 Task: Search one way flight ticket for 2 adults, 4 children and 1 infant on lap in business from Clarksburg: North Central West Virginia Airport (was Harrison-marion Regional) to Riverton: Central Wyoming Regional Airport (was Riverton Regional) on 8-4-2023. Choice of flights is Alaska. Price is upto 98000. Outbound departure time preference is 20:30.
Action: Mouse moved to (267, 242)
Screenshot: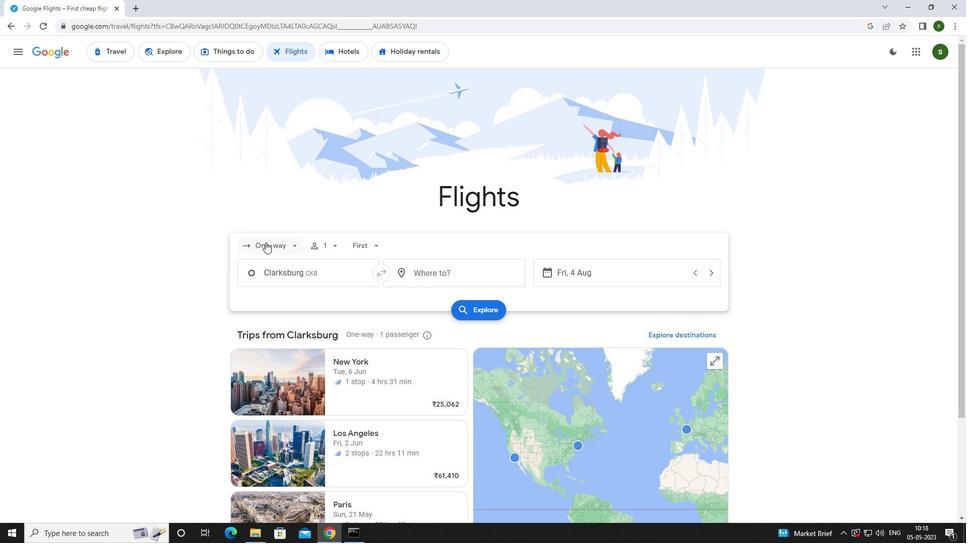 
Action: Mouse pressed left at (267, 242)
Screenshot: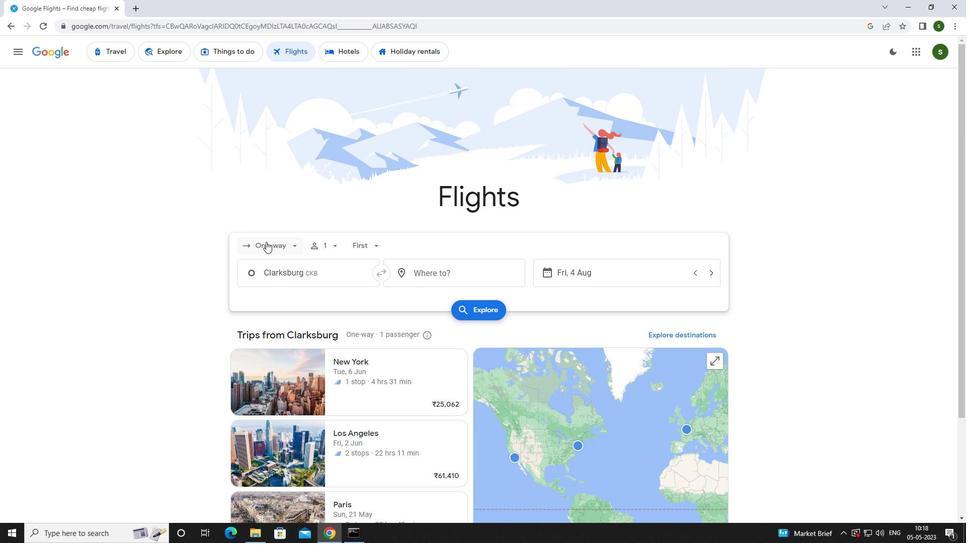 
Action: Mouse moved to (282, 292)
Screenshot: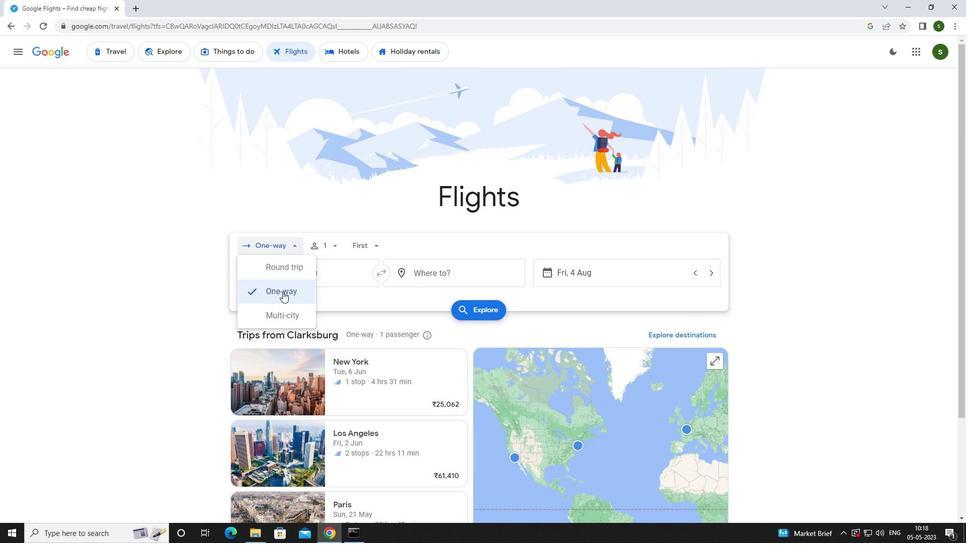 
Action: Mouse pressed left at (282, 292)
Screenshot: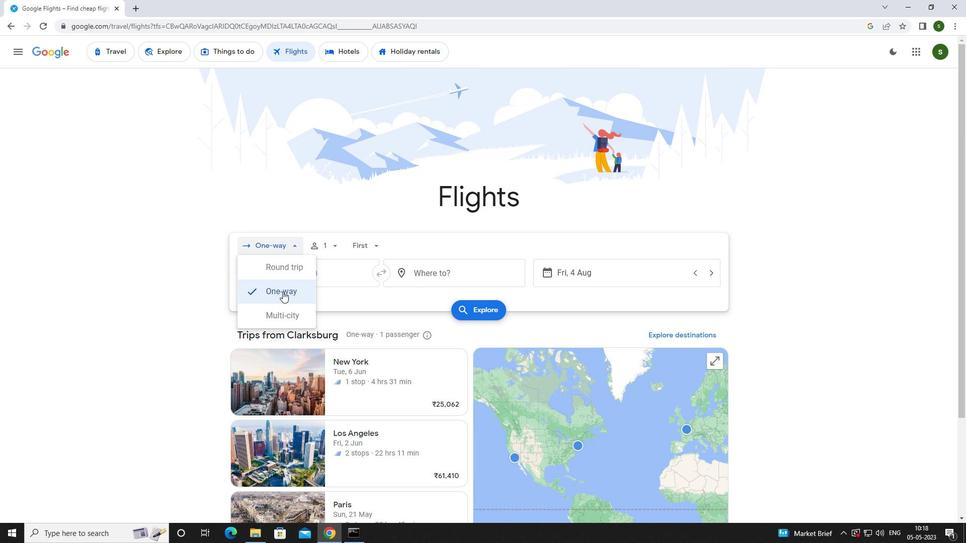 
Action: Mouse moved to (330, 242)
Screenshot: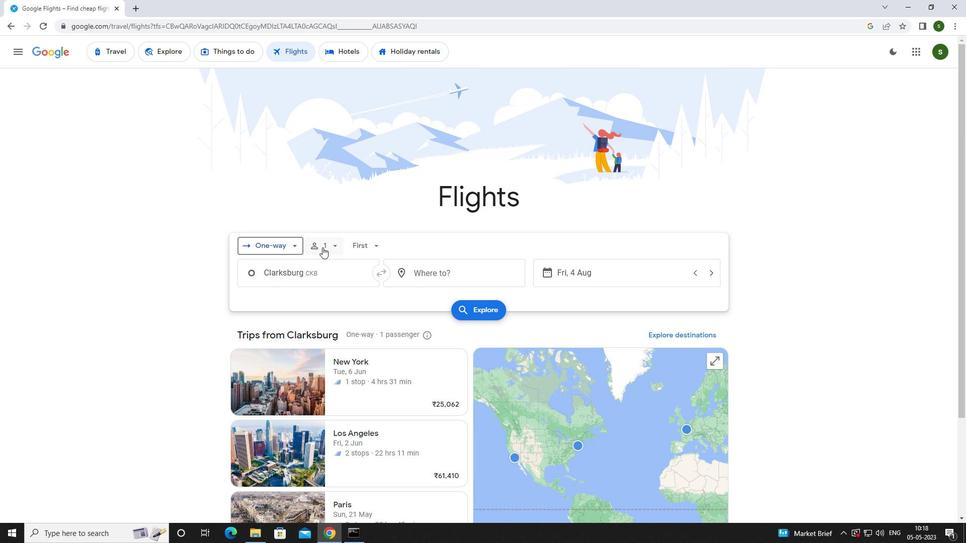 
Action: Mouse pressed left at (330, 242)
Screenshot: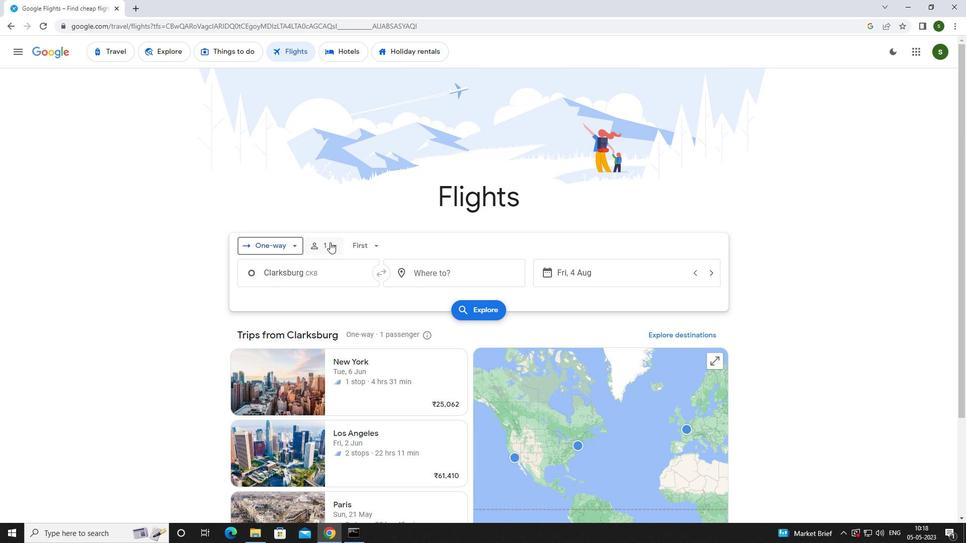 
Action: Mouse moved to (408, 273)
Screenshot: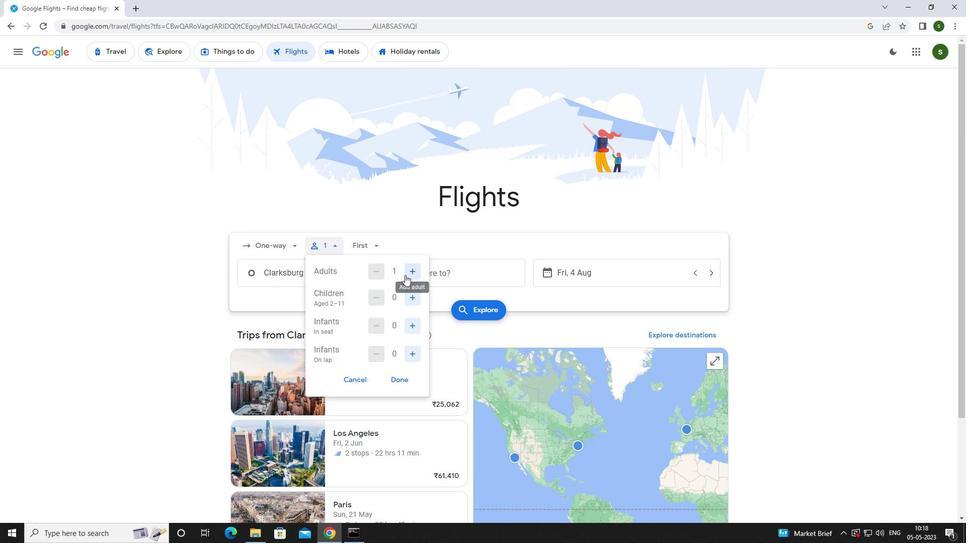 
Action: Mouse pressed left at (408, 273)
Screenshot: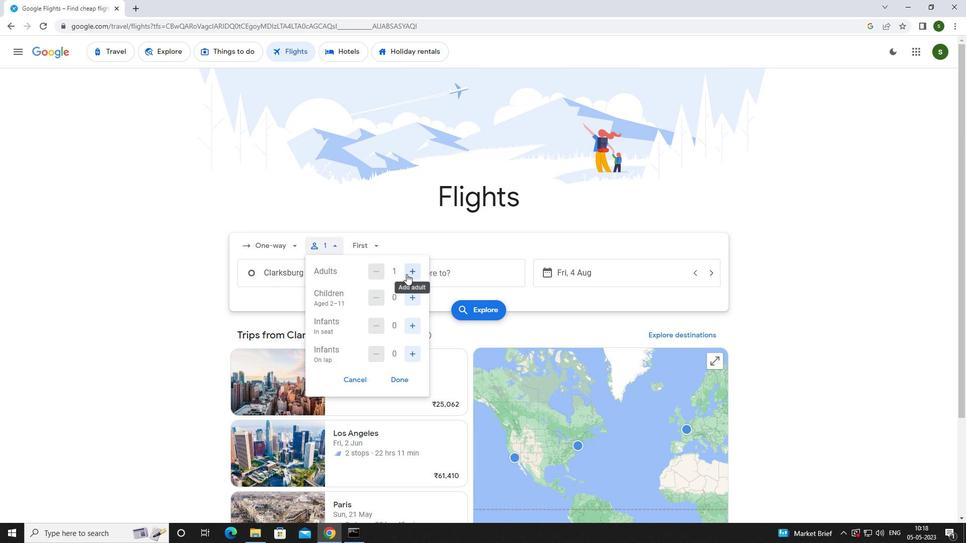 
Action: Mouse moved to (410, 295)
Screenshot: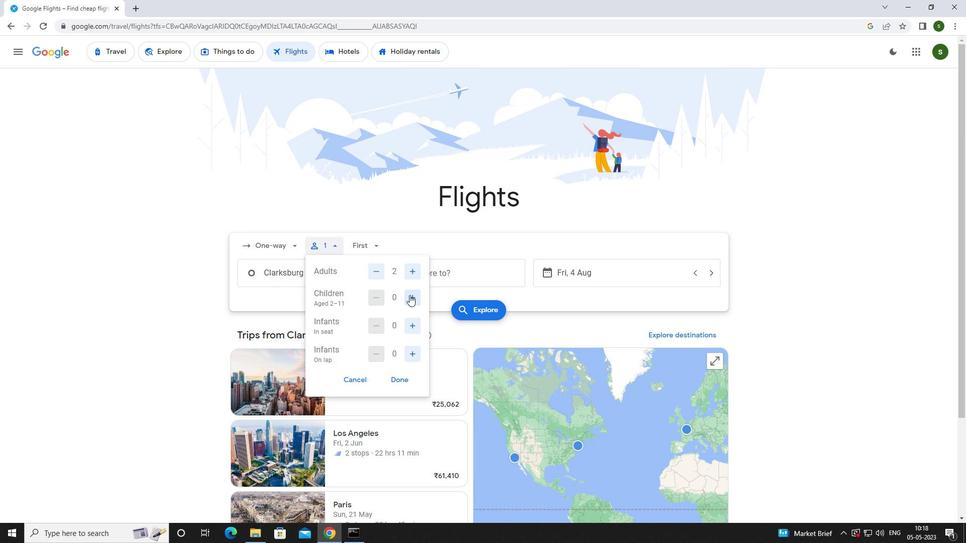 
Action: Mouse pressed left at (410, 295)
Screenshot: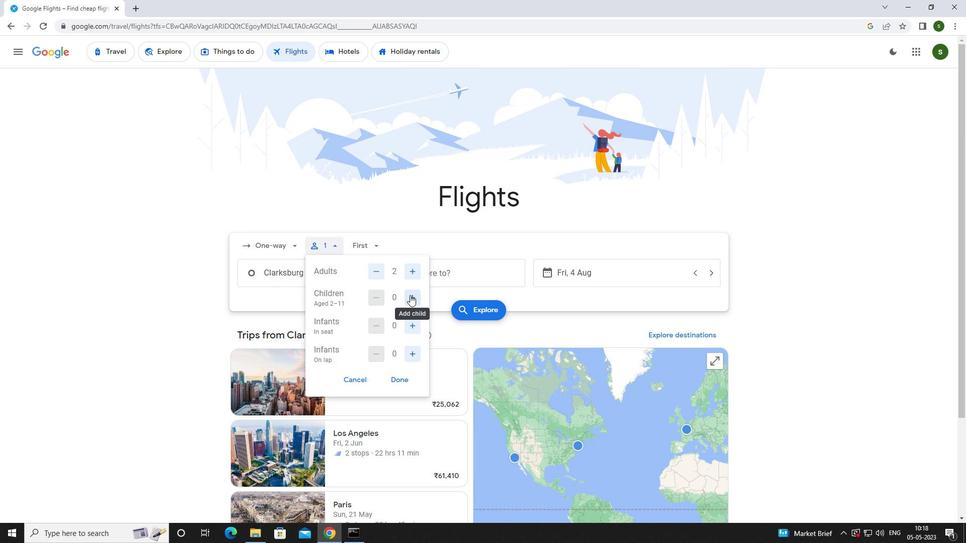 
Action: Mouse pressed left at (410, 295)
Screenshot: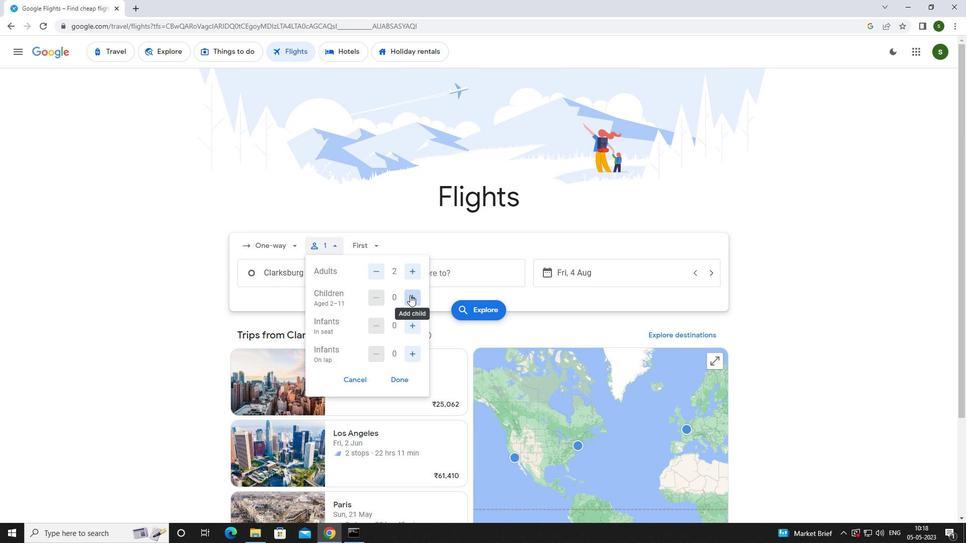 
Action: Mouse pressed left at (410, 295)
Screenshot: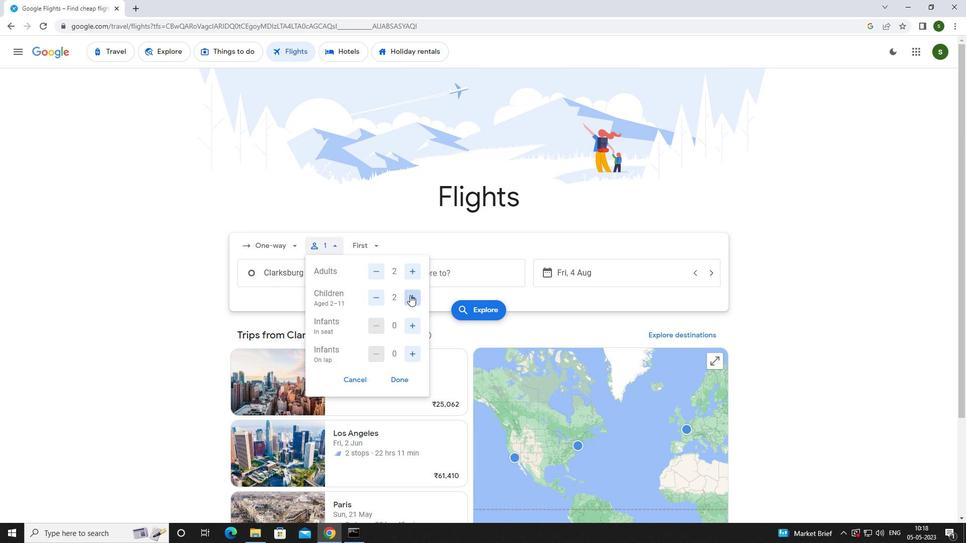 
Action: Mouse pressed left at (410, 295)
Screenshot: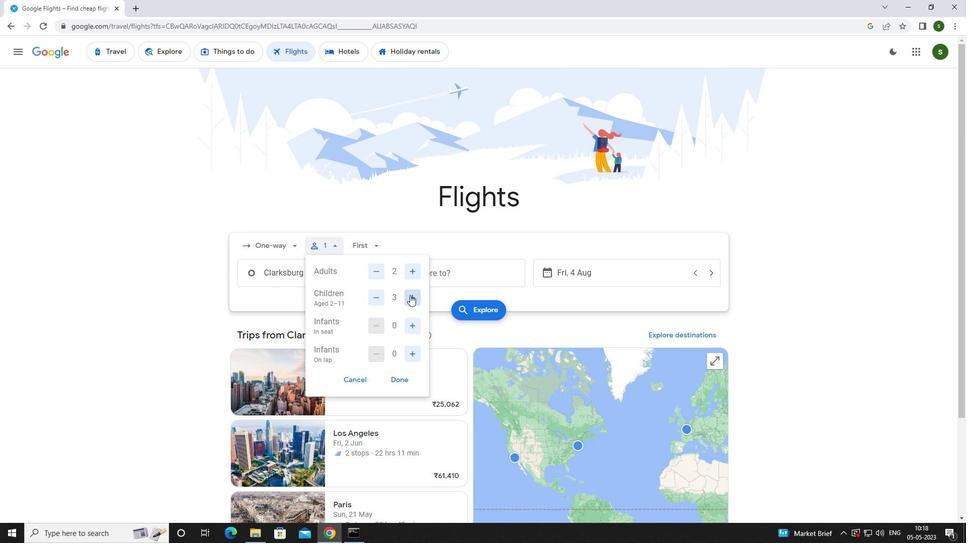 
Action: Mouse moved to (410, 349)
Screenshot: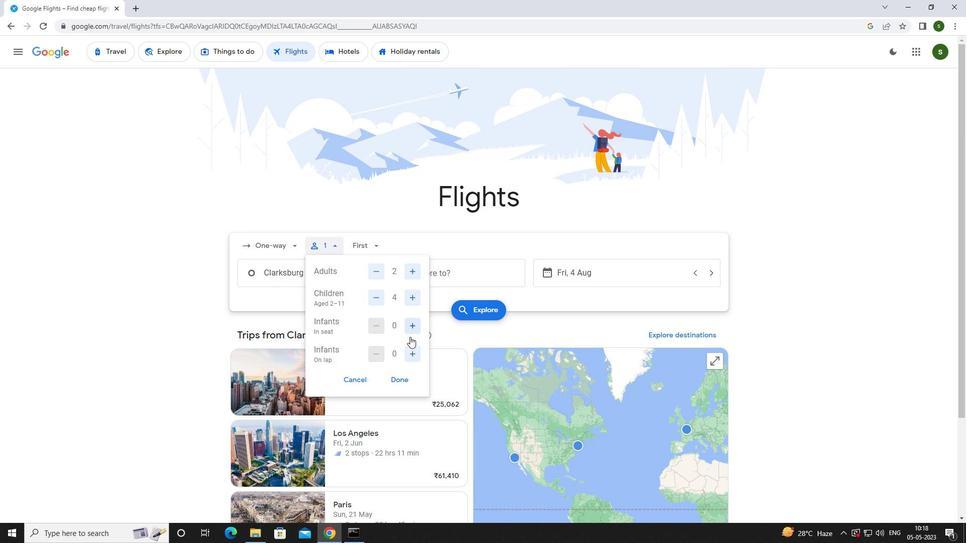 
Action: Mouse pressed left at (410, 349)
Screenshot: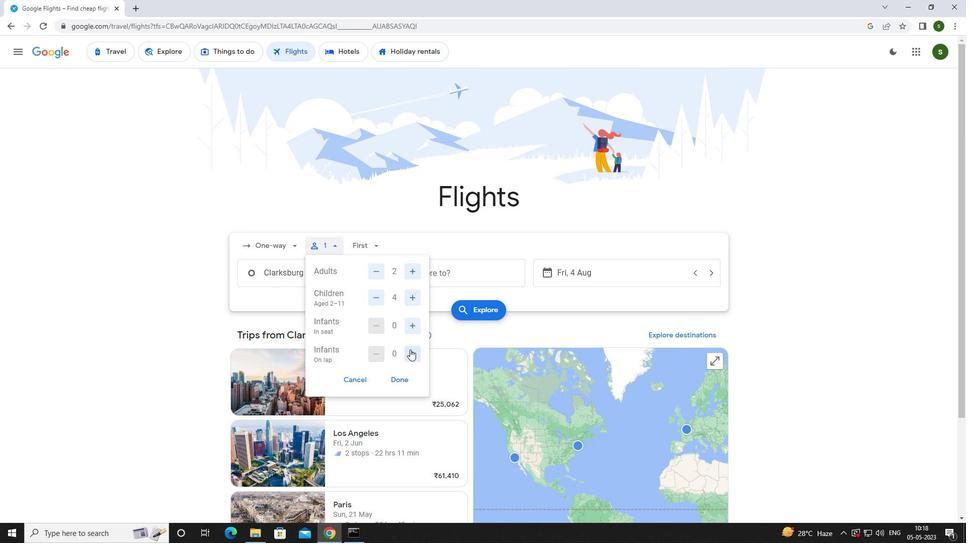 
Action: Mouse moved to (364, 242)
Screenshot: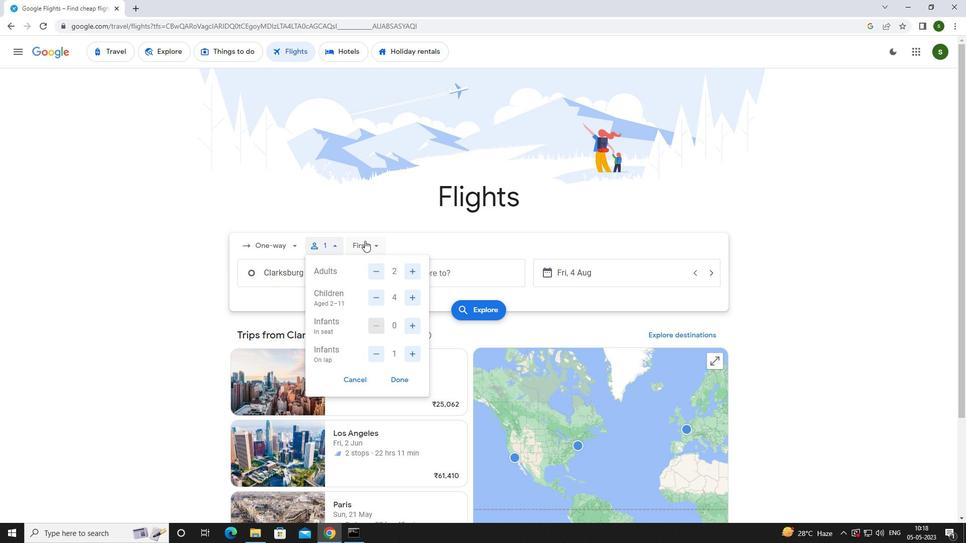 
Action: Mouse pressed left at (364, 242)
Screenshot: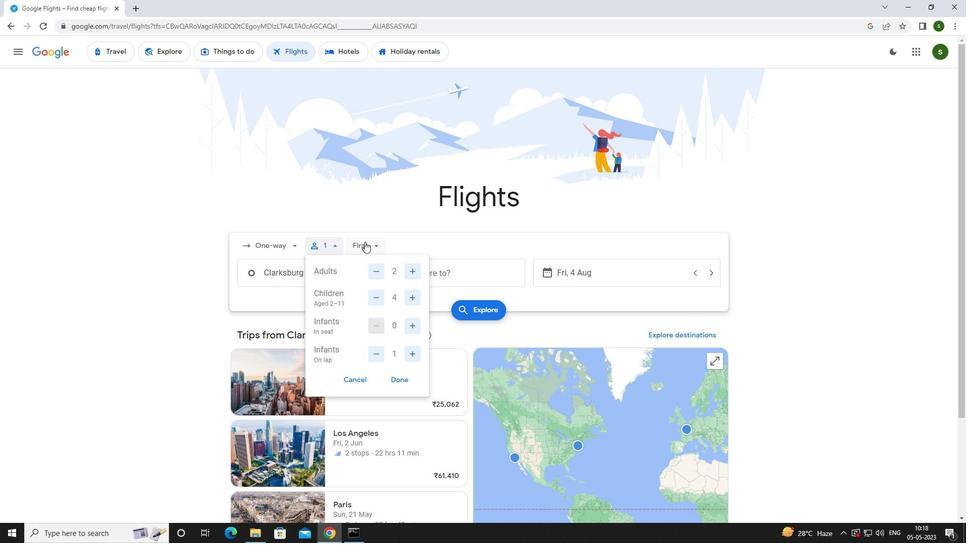 
Action: Mouse moved to (393, 312)
Screenshot: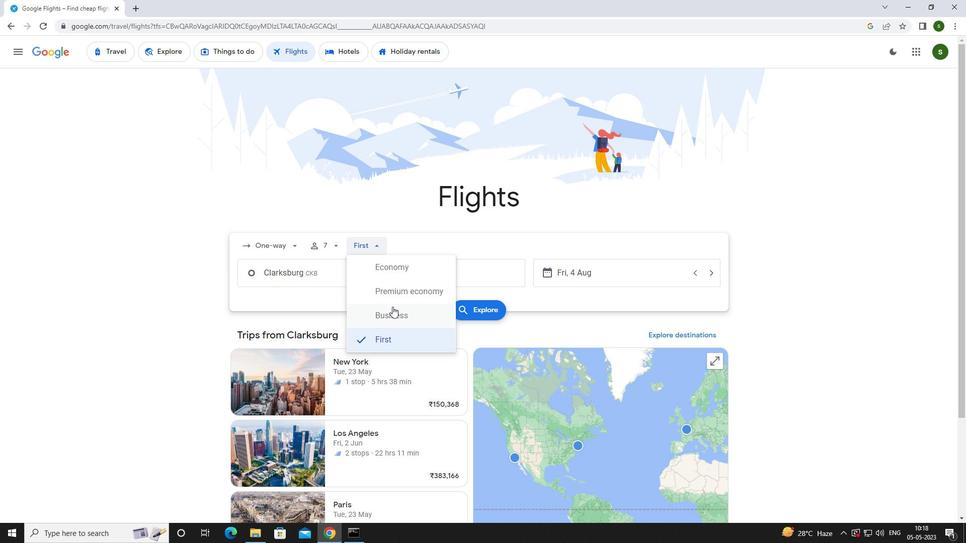 
Action: Mouse pressed left at (393, 312)
Screenshot: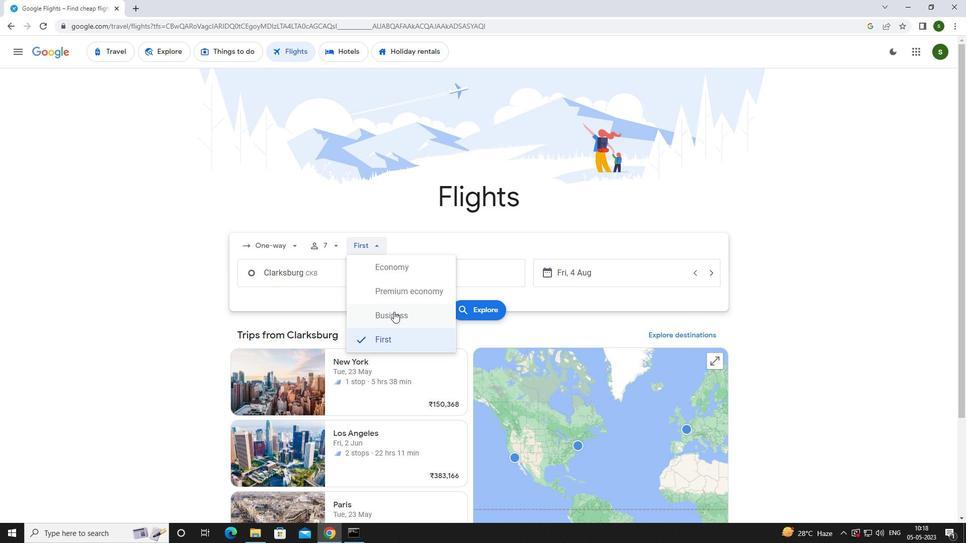 
Action: Mouse moved to (328, 273)
Screenshot: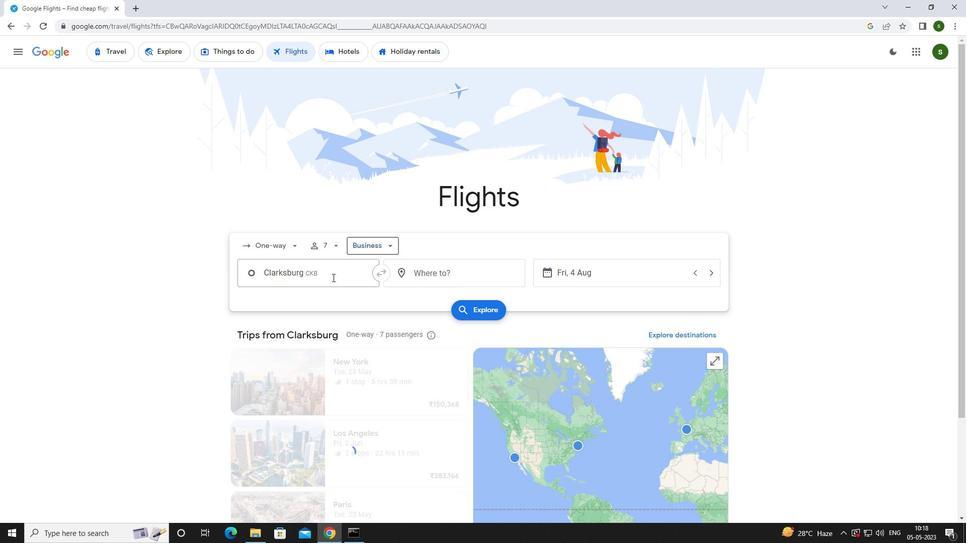 
Action: Mouse pressed left at (328, 273)
Screenshot: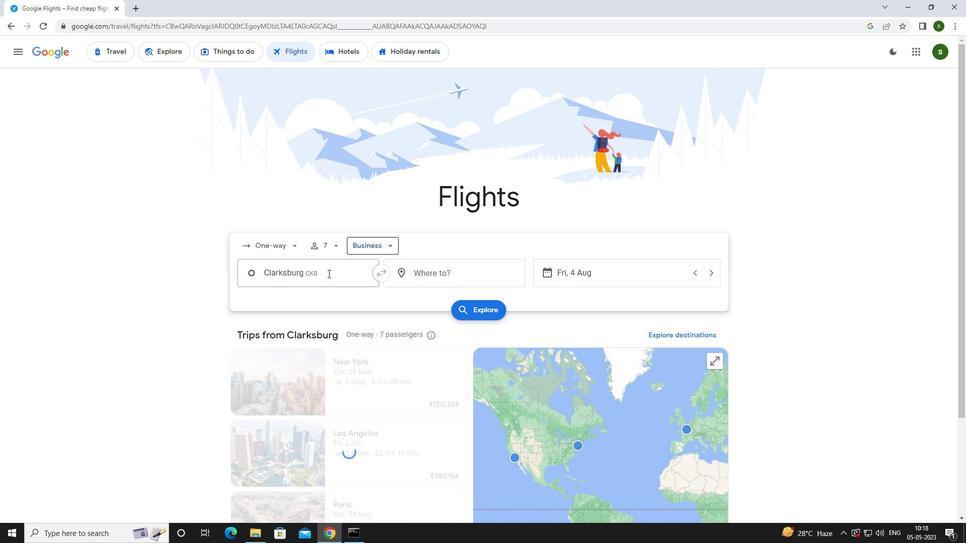 
Action: Mouse moved to (328, 273)
Screenshot: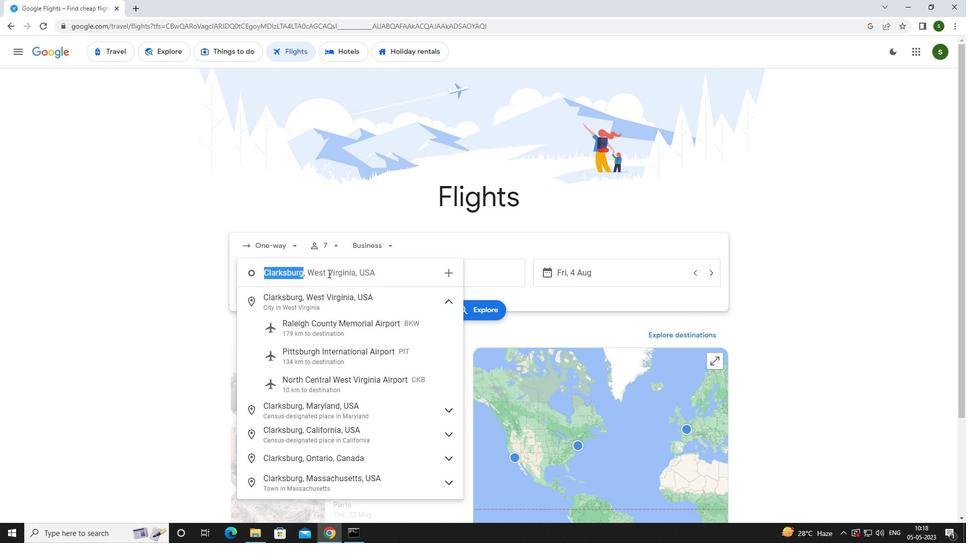 
Action: Key pressed <Key.caps_lock><Key.caps_lock>c<Key.caps_lock>larksbu
Screenshot: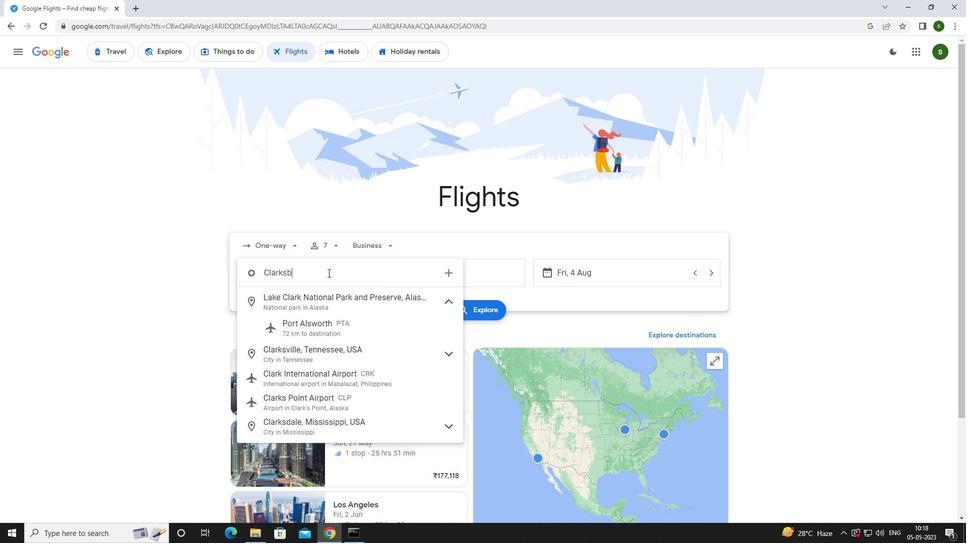 
Action: Mouse moved to (331, 383)
Screenshot: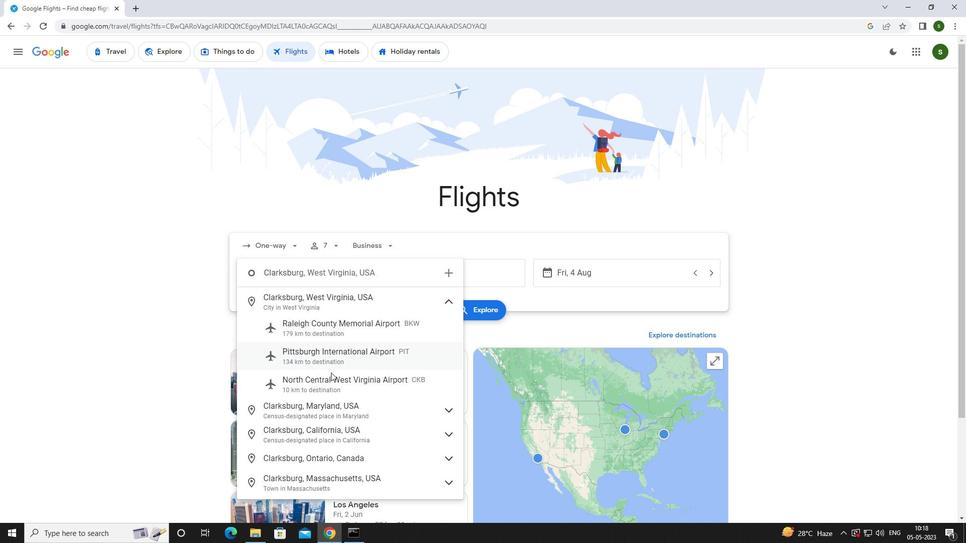 
Action: Mouse pressed left at (331, 383)
Screenshot: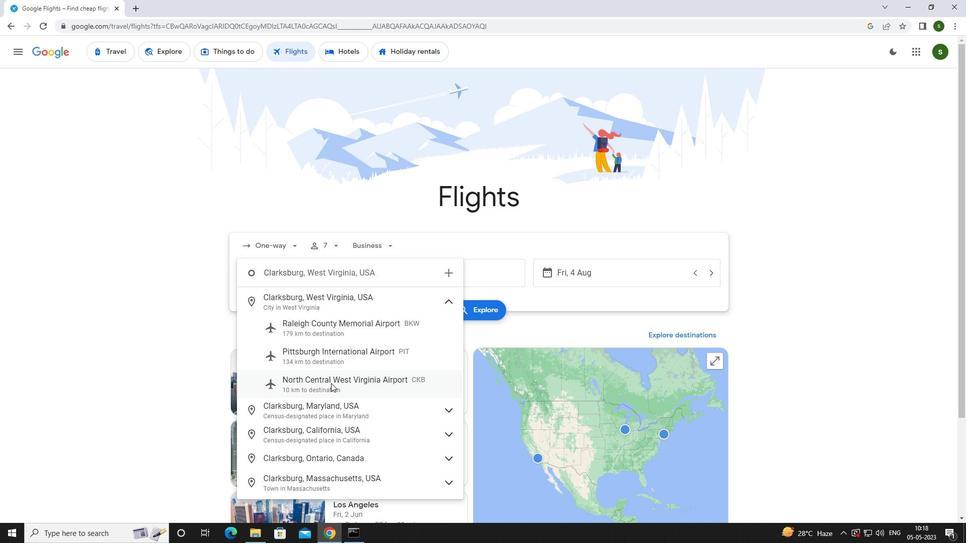 
Action: Mouse moved to (449, 280)
Screenshot: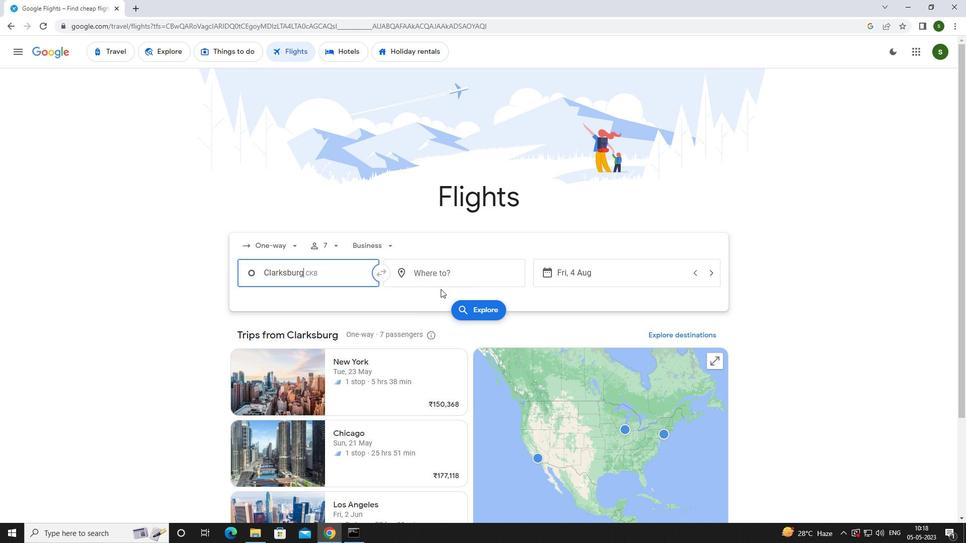 
Action: Mouse pressed left at (449, 280)
Screenshot: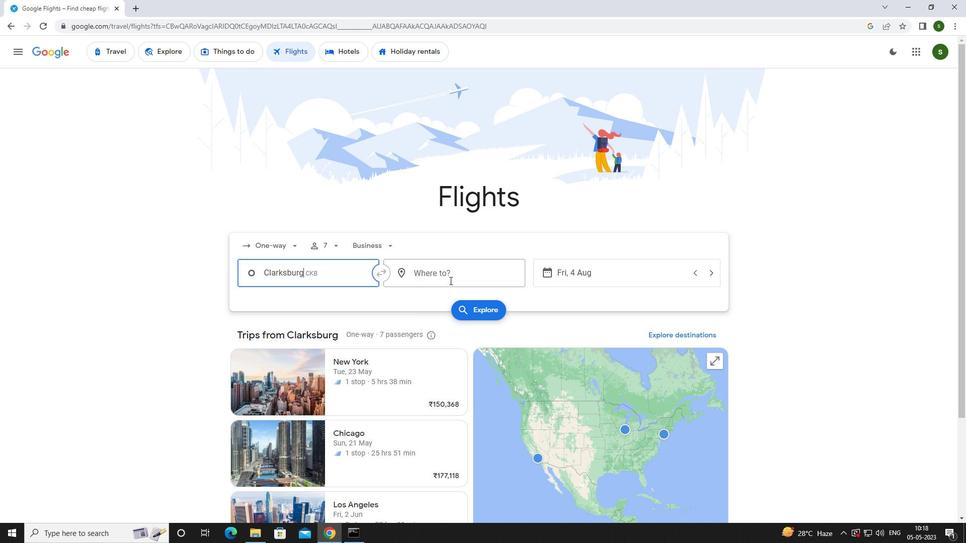 
Action: Mouse moved to (446, 280)
Screenshot: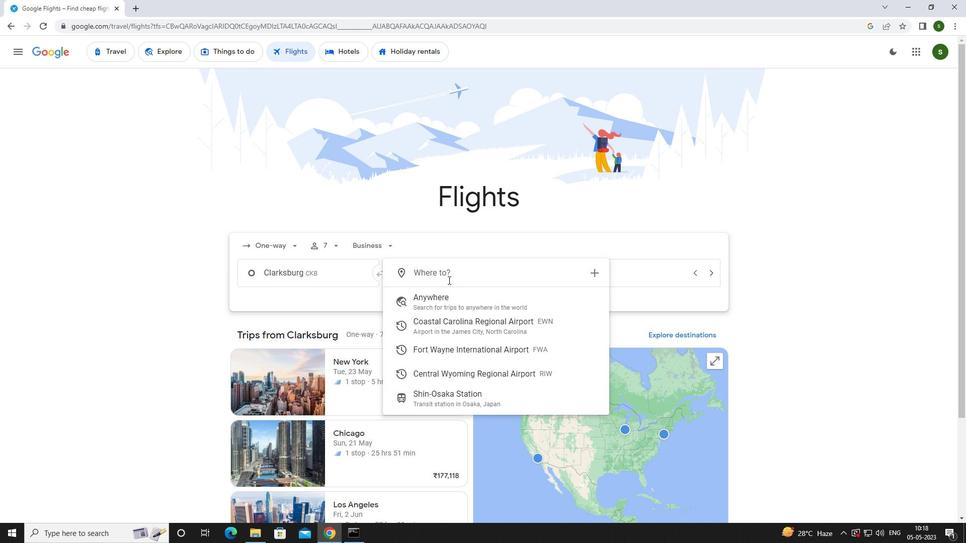 
Action: Key pressed <Key.caps_lock><Key.caps_lock><Key.caps_lock>r<Key.caps_lock>iverton
Screenshot: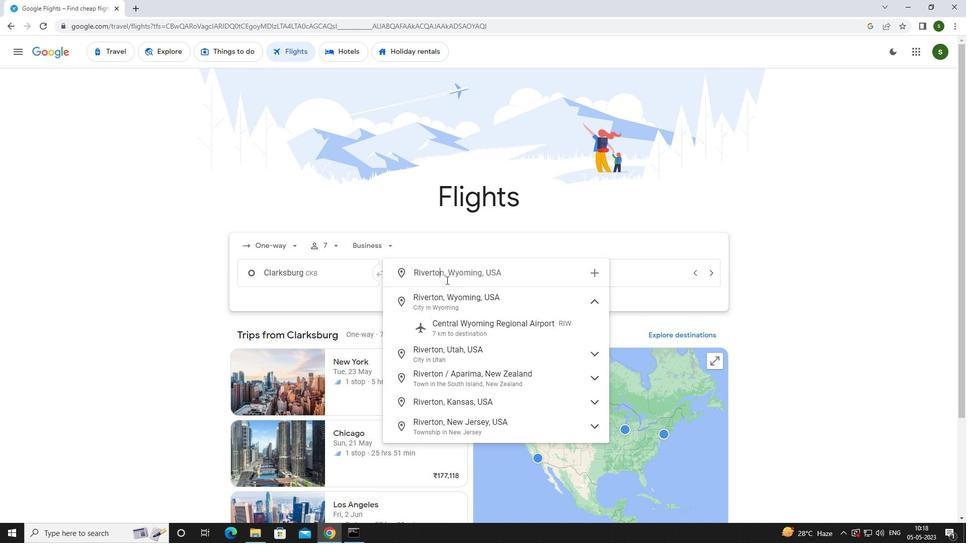 
Action: Mouse moved to (453, 327)
Screenshot: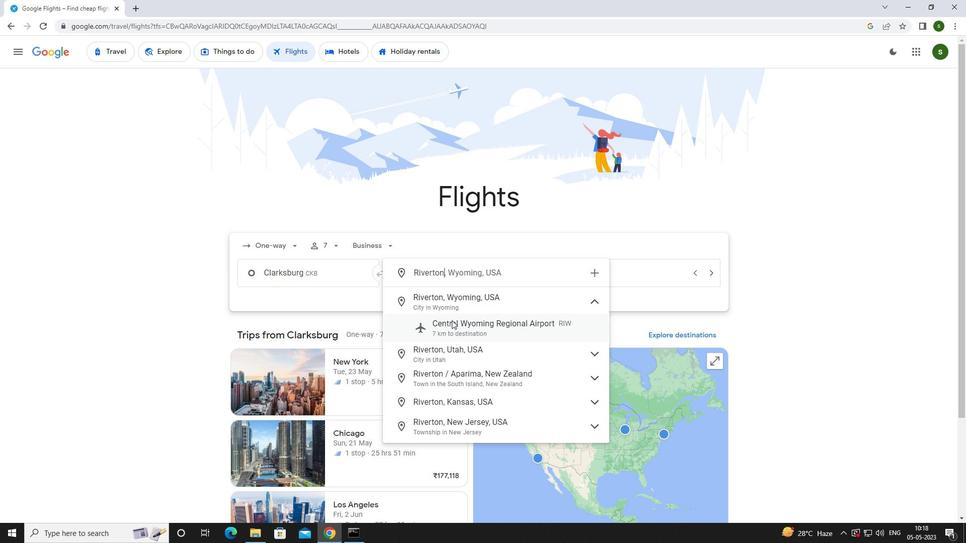 
Action: Mouse pressed left at (453, 327)
Screenshot: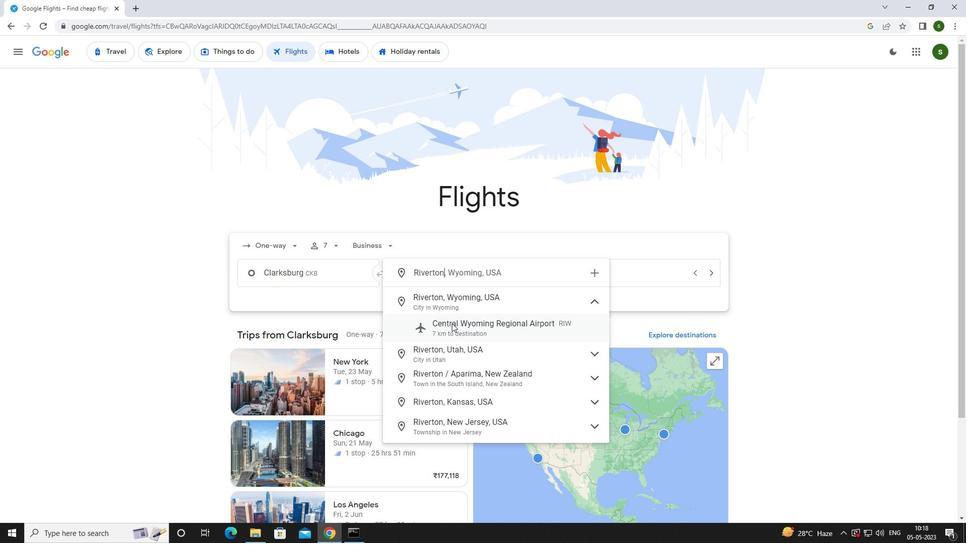 
Action: Mouse moved to (598, 273)
Screenshot: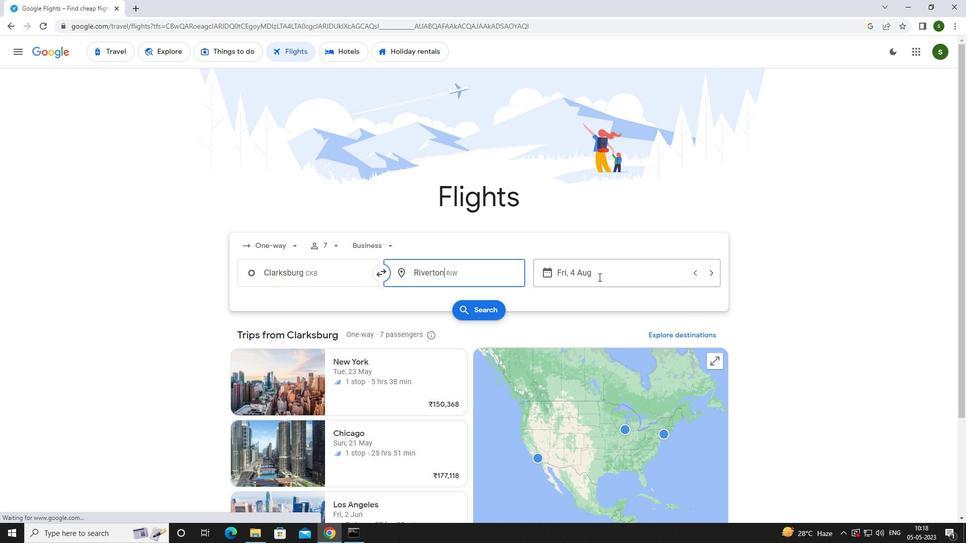 
Action: Mouse pressed left at (598, 273)
Screenshot: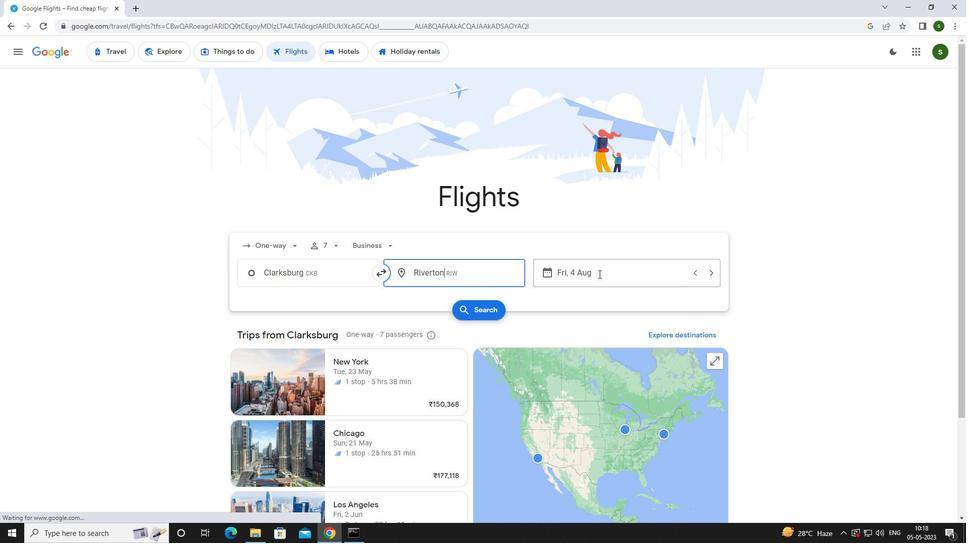 
Action: Mouse moved to (490, 340)
Screenshot: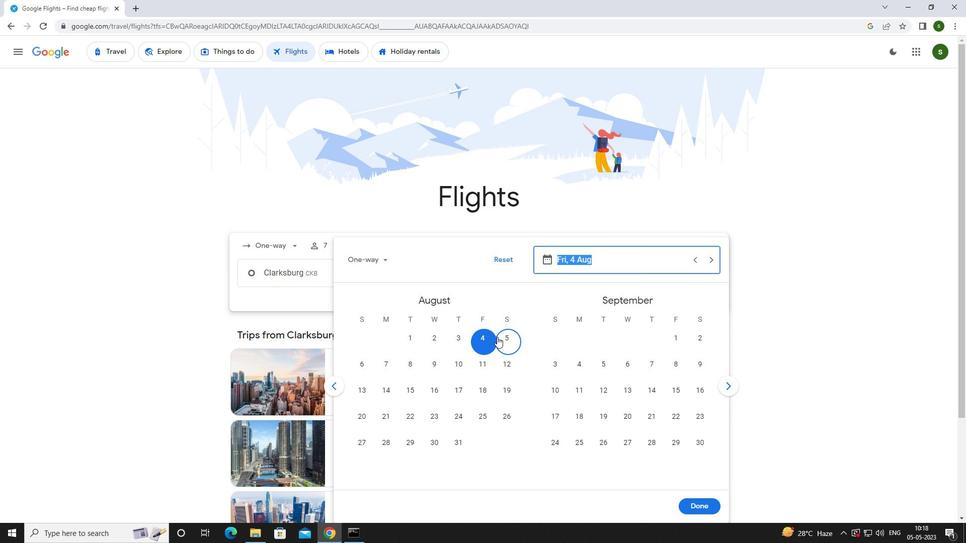 
Action: Mouse pressed left at (490, 340)
Screenshot: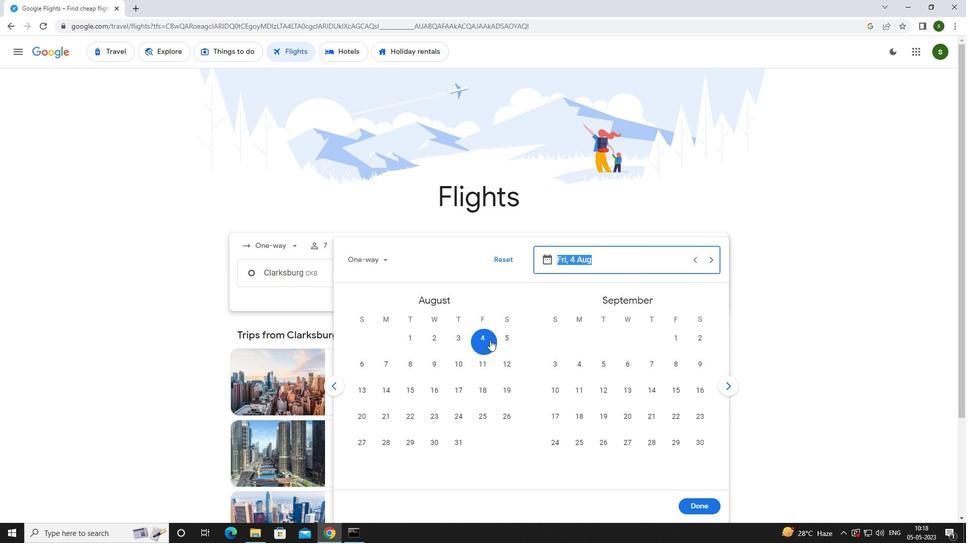 
Action: Mouse moved to (699, 506)
Screenshot: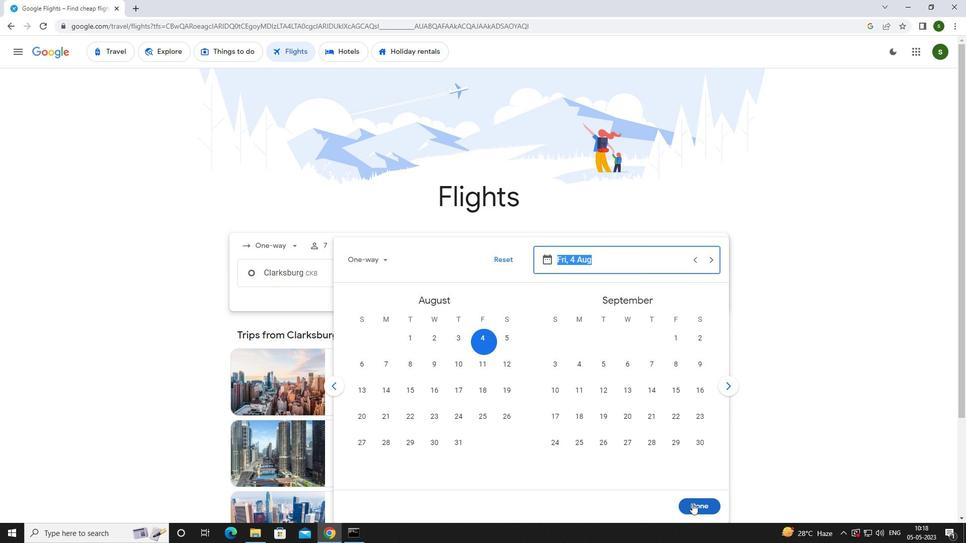 
Action: Mouse pressed left at (699, 506)
Screenshot: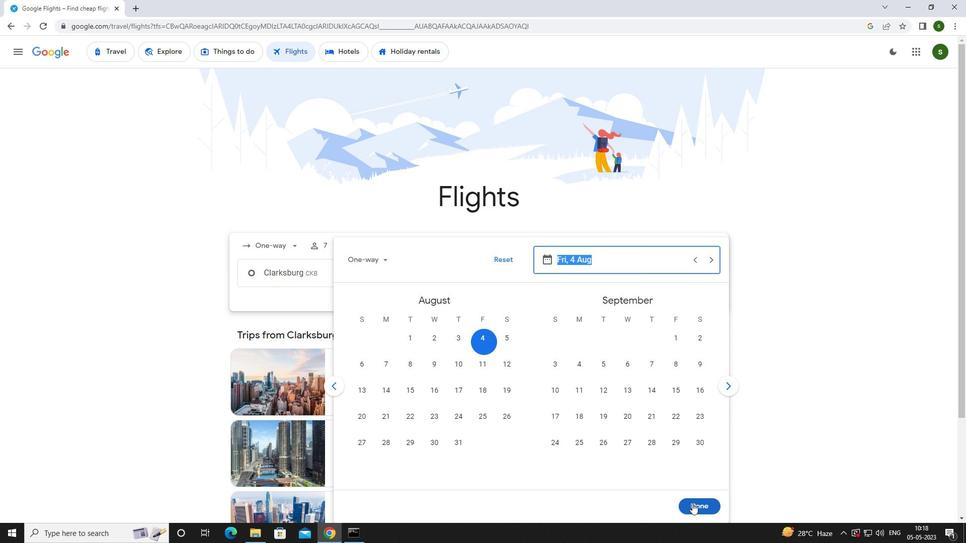 
Action: Mouse moved to (495, 308)
Screenshot: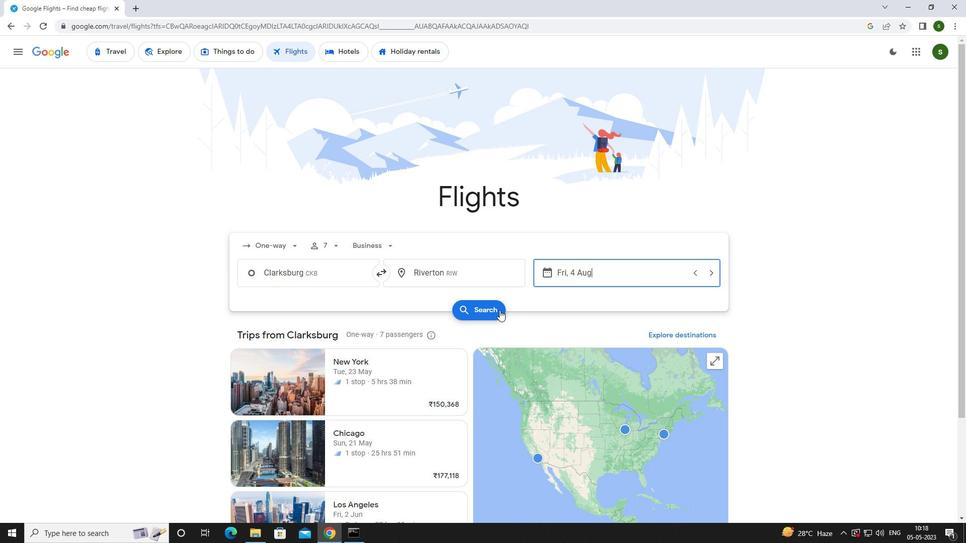
Action: Mouse pressed left at (495, 308)
Screenshot: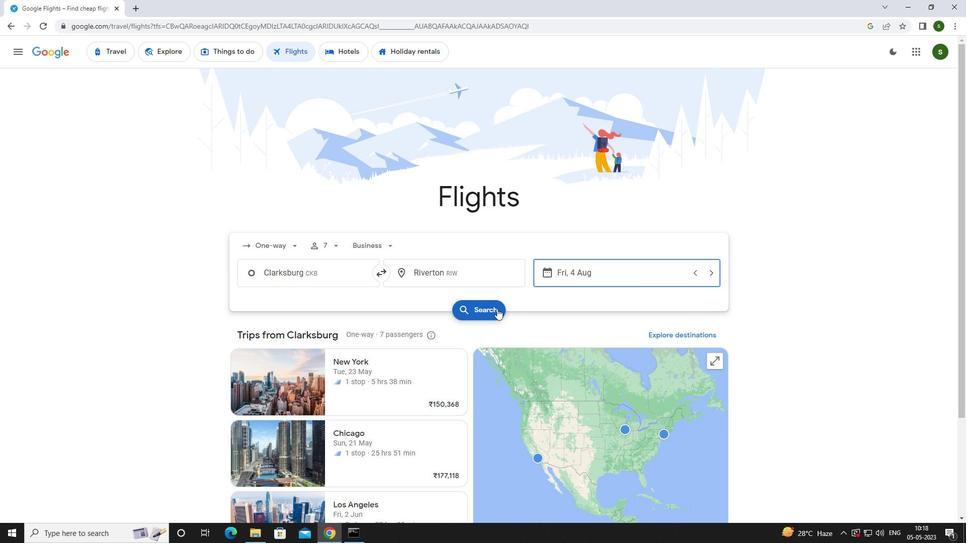 
Action: Mouse moved to (244, 139)
Screenshot: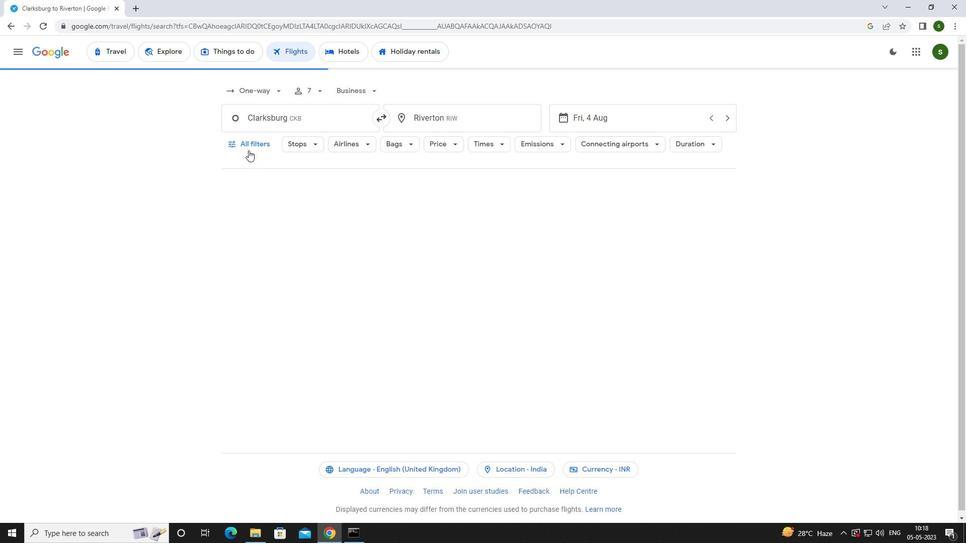 
Action: Mouse pressed left at (244, 139)
Screenshot: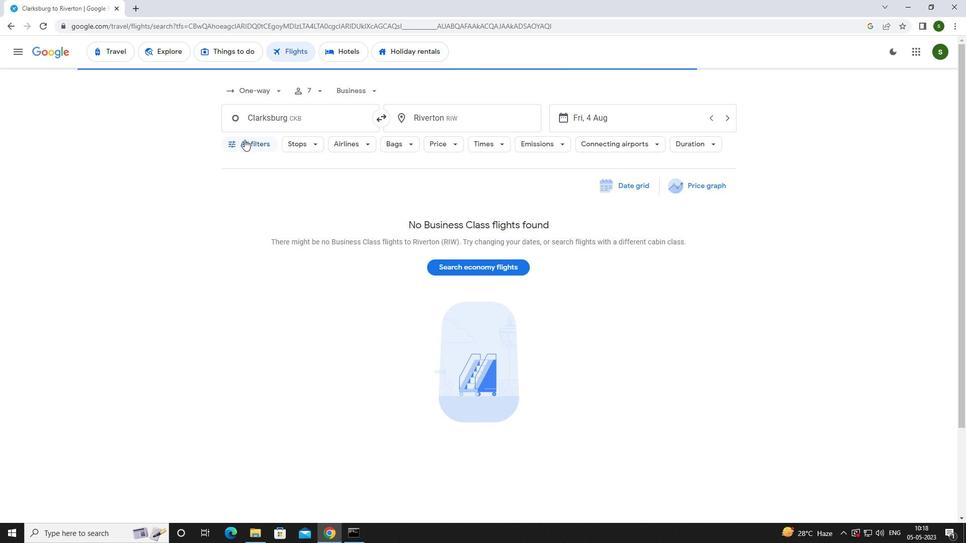 
Action: Mouse moved to (373, 360)
Screenshot: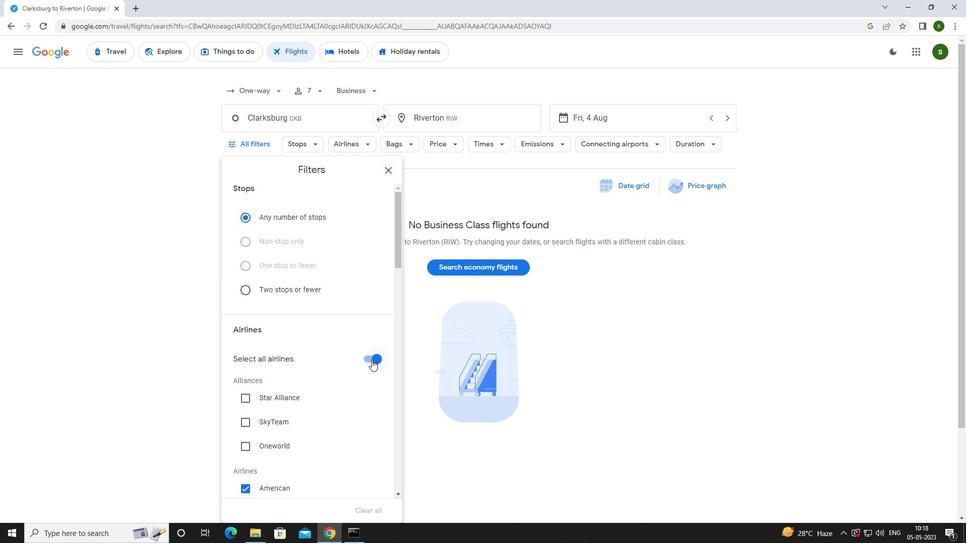
Action: Mouse pressed left at (373, 360)
Screenshot: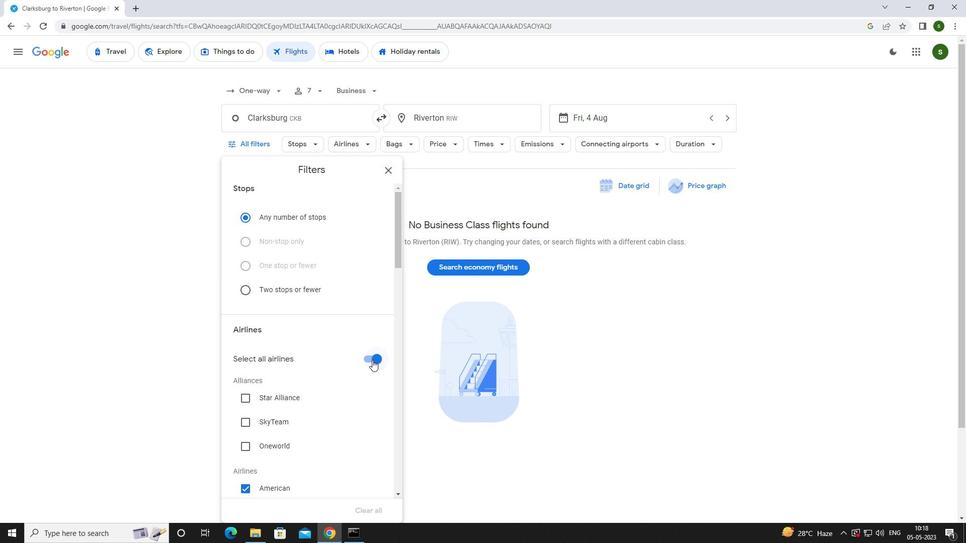 
Action: Mouse moved to (373, 359)
Screenshot: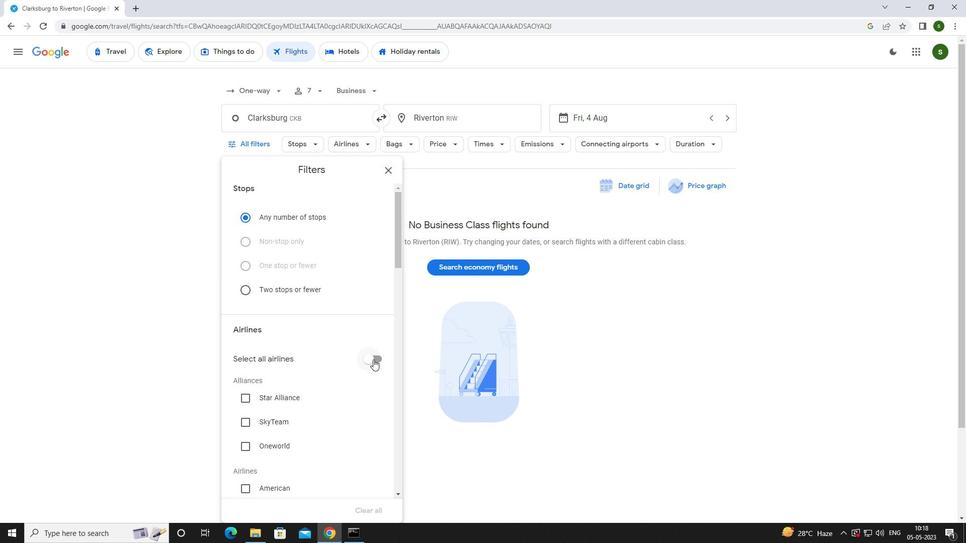 
Action: Mouse scrolled (373, 358) with delta (0, 0)
Screenshot: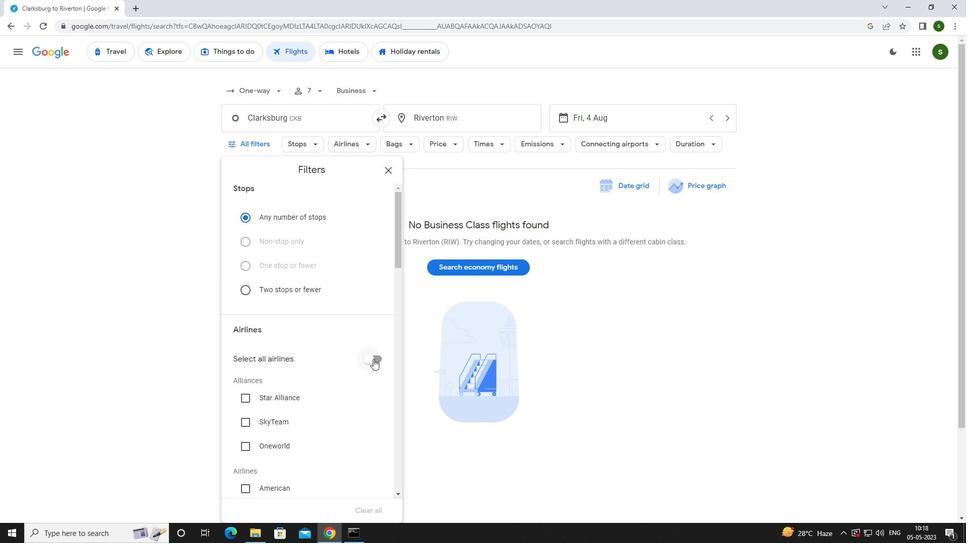 
Action: Mouse scrolled (373, 358) with delta (0, 0)
Screenshot: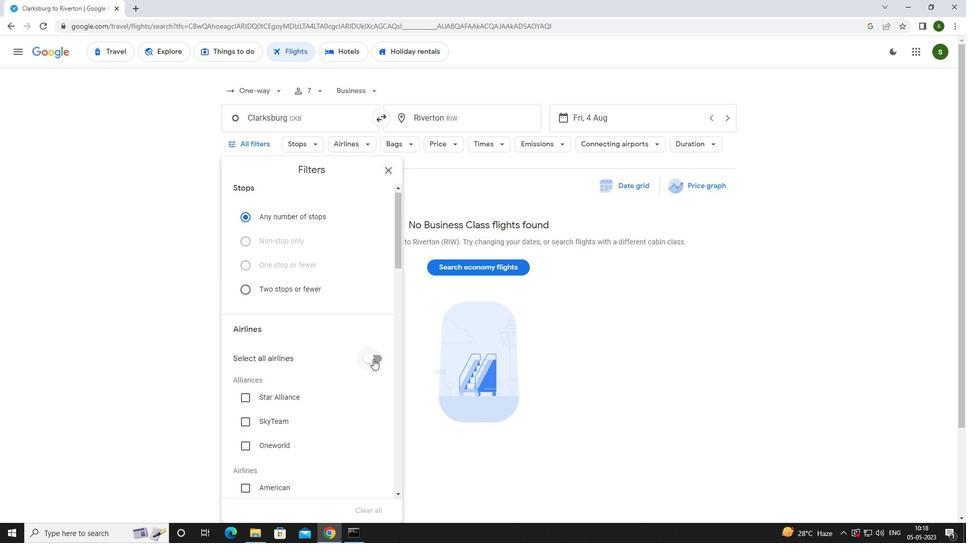 
Action: Mouse moved to (372, 358)
Screenshot: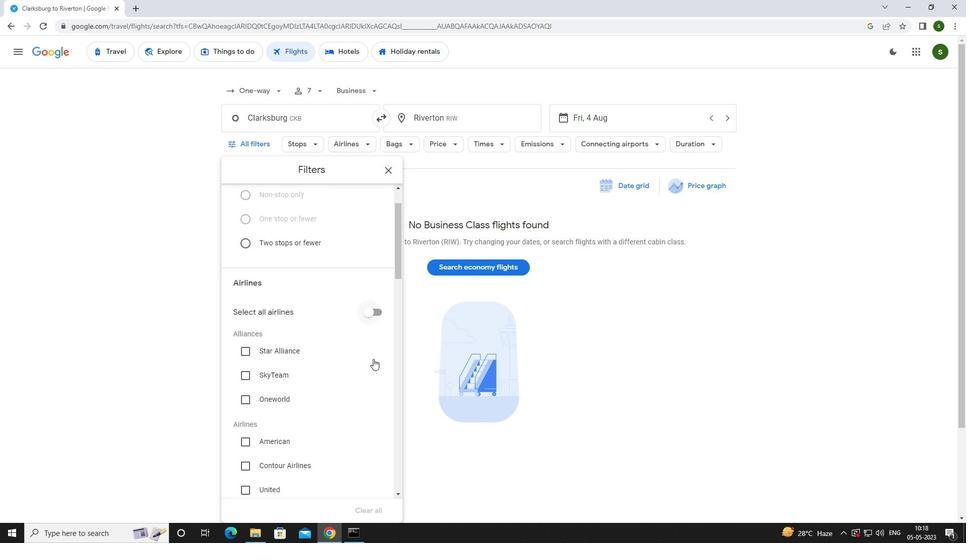 
Action: Mouse scrolled (372, 358) with delta (0, 0)
Screenshot: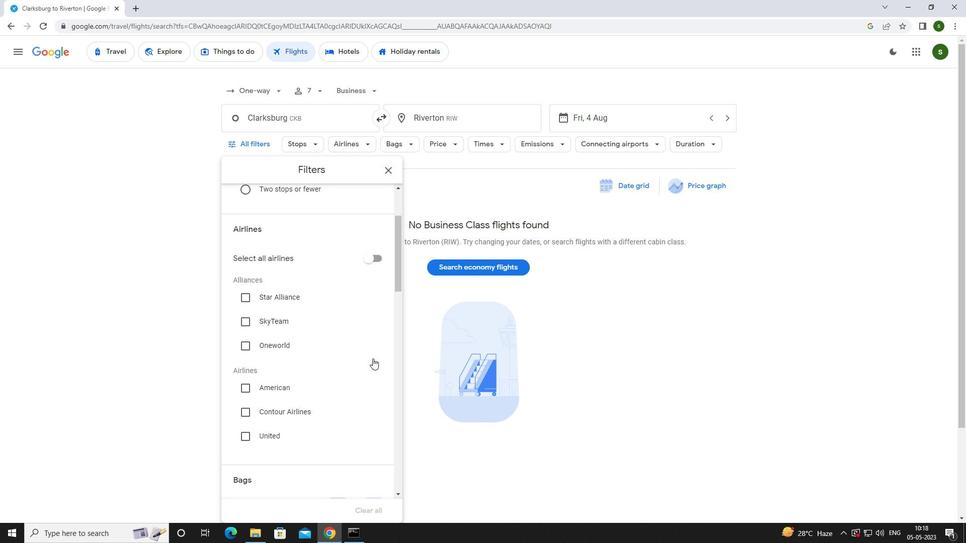 
Action: Mouse scrolled (372, 358) with delta (0, 0)
Screenshot: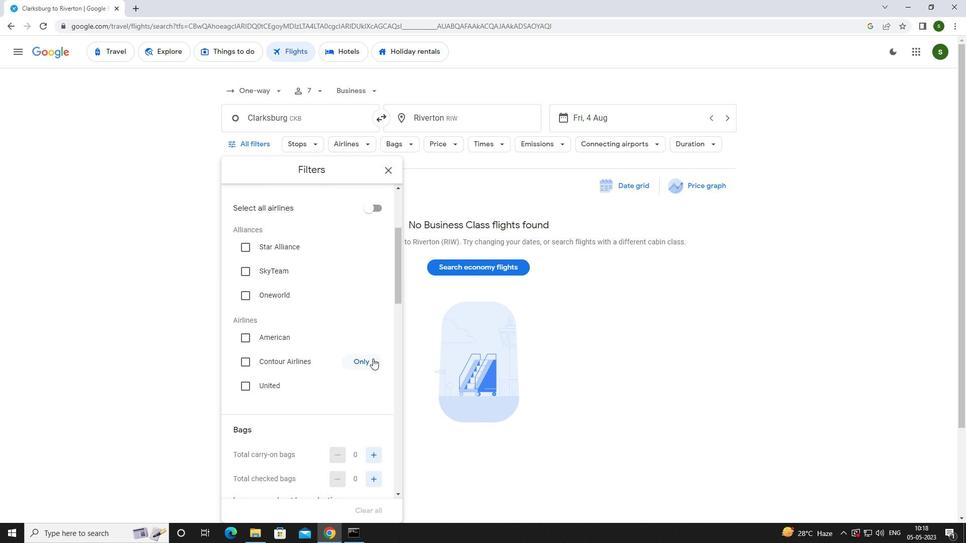 
Action: Mouse scrolled (372, 358) with delta (0, 0)
Screenshot: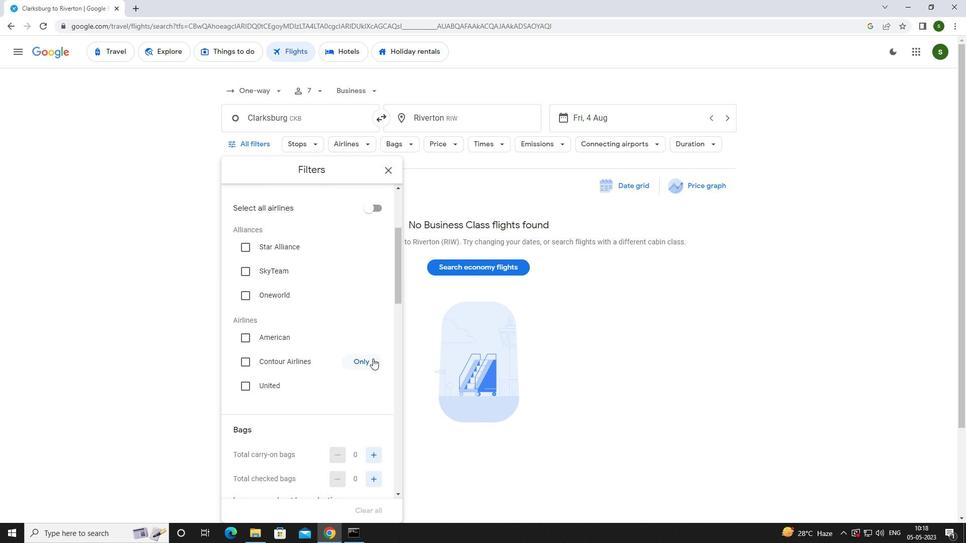 
Action: Mouse scrolled (372, 358) with delta (0, 0)
Screenshot: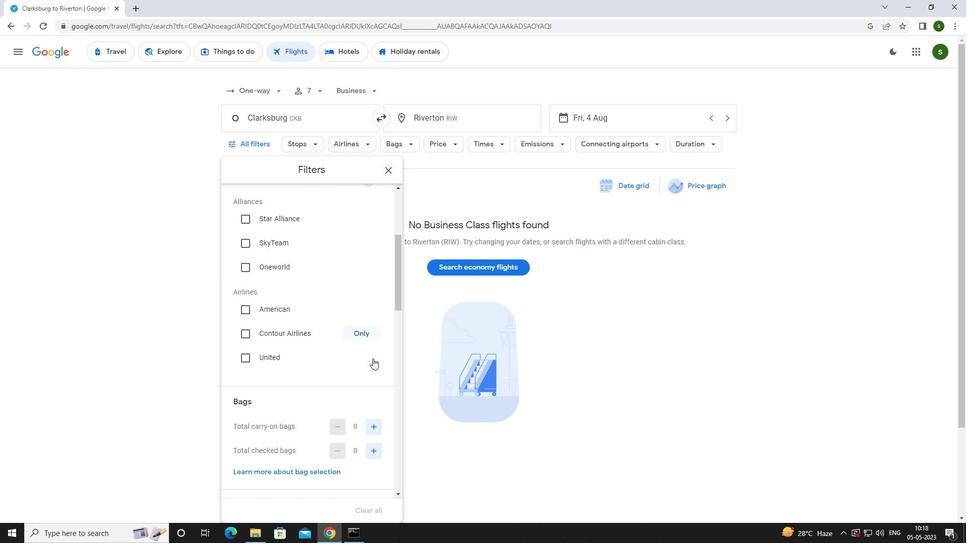 
Action: Mouse moved to (377, 426)
Screenshot: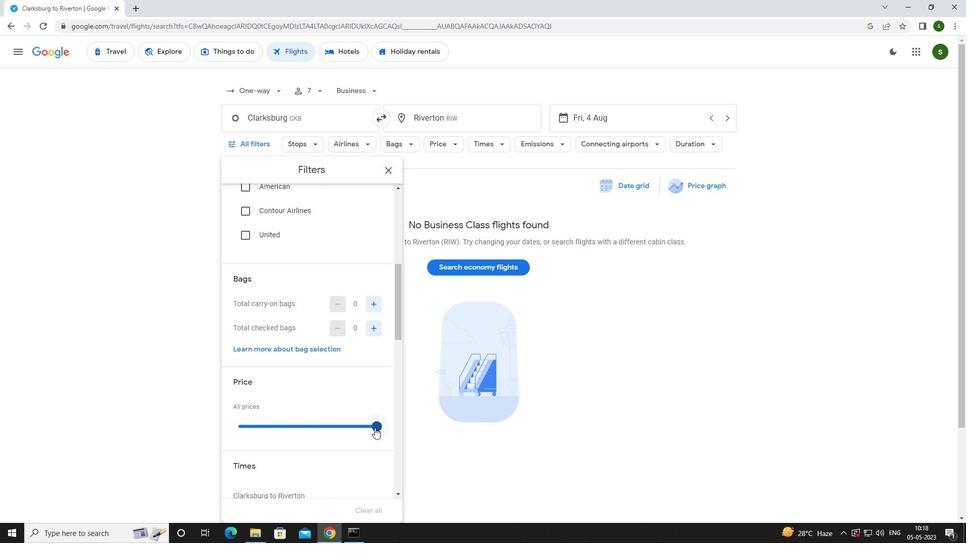 
Action: Mouse pressed left at (377, 426)
Screenshot: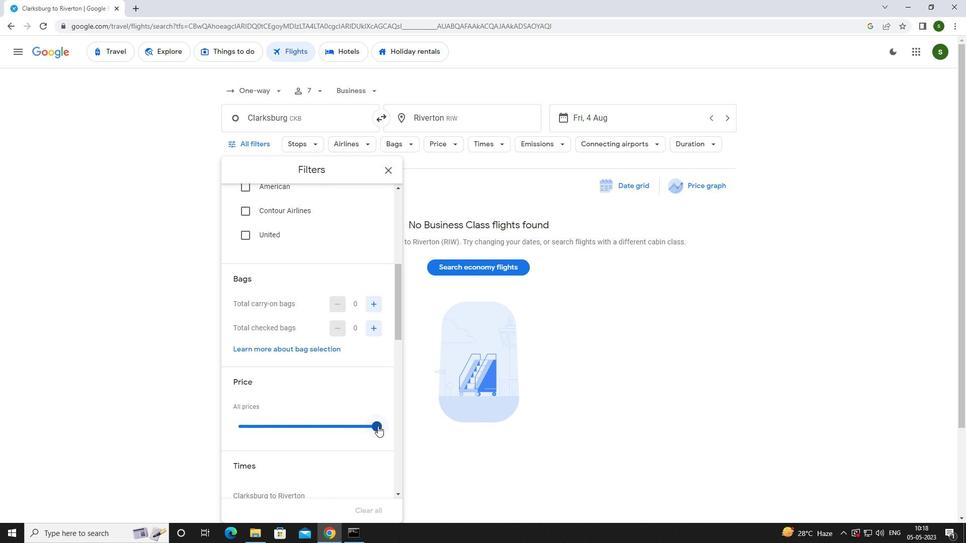 
Action: Mouse scrolled (377, 425) with delta (0, 0)
Screenshot: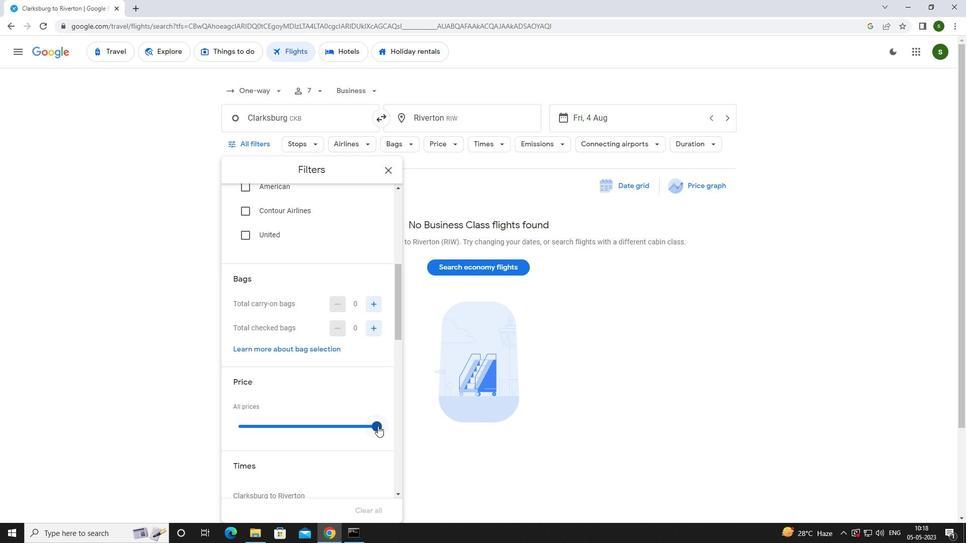 
Action: Mouse scrolled (377, 425) with delta (0, 0)
Screenshot: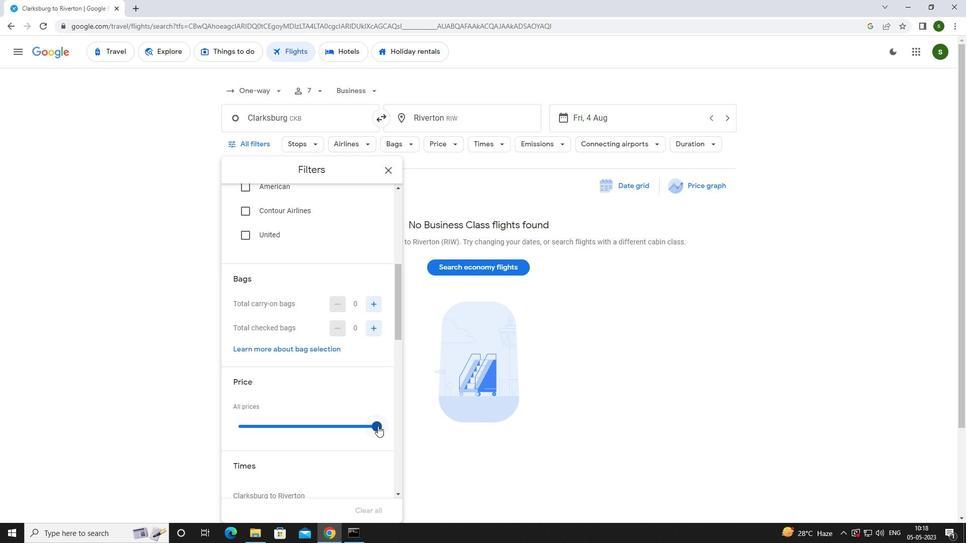 
Action: Mouse moved to (237, 438)
Screenshot: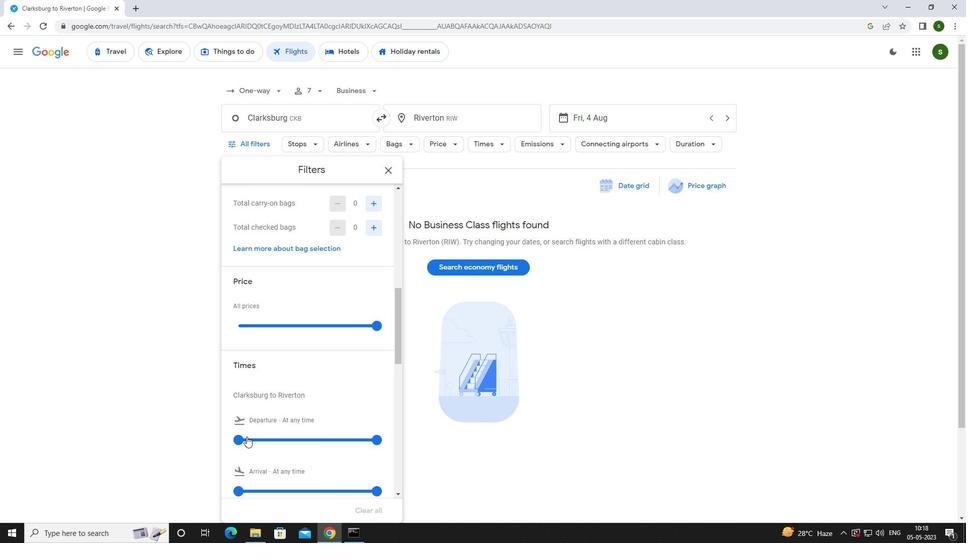 
Action: Mouse pressed left at (237, 438)
Screenshot: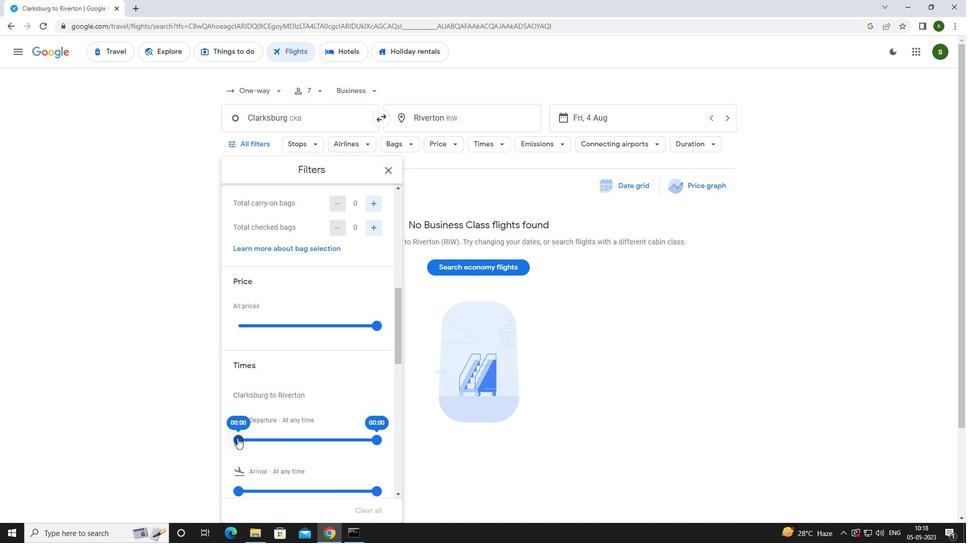 
Action: Mouse moved to (608, 363)
Screenshot: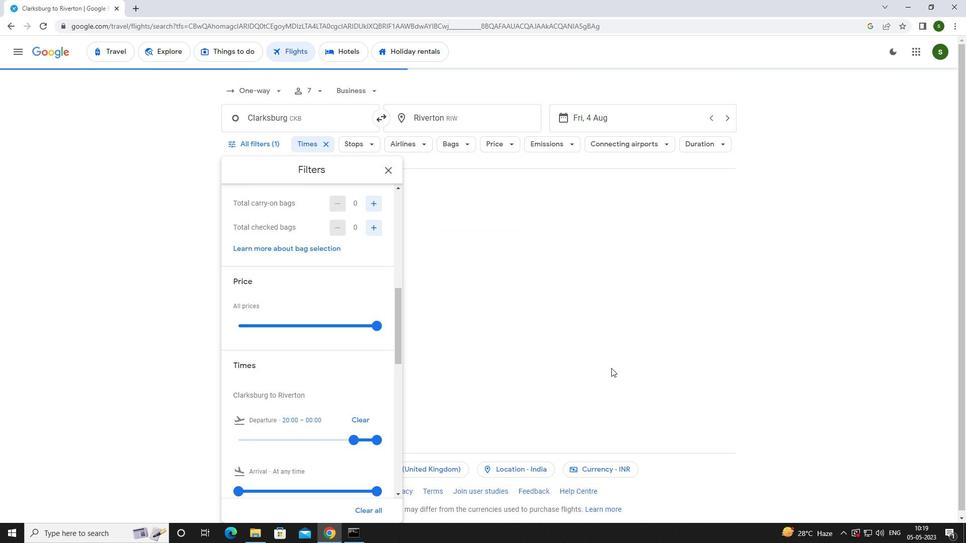 
Action: Mouse pressed left at (608, 363)
Screenshot: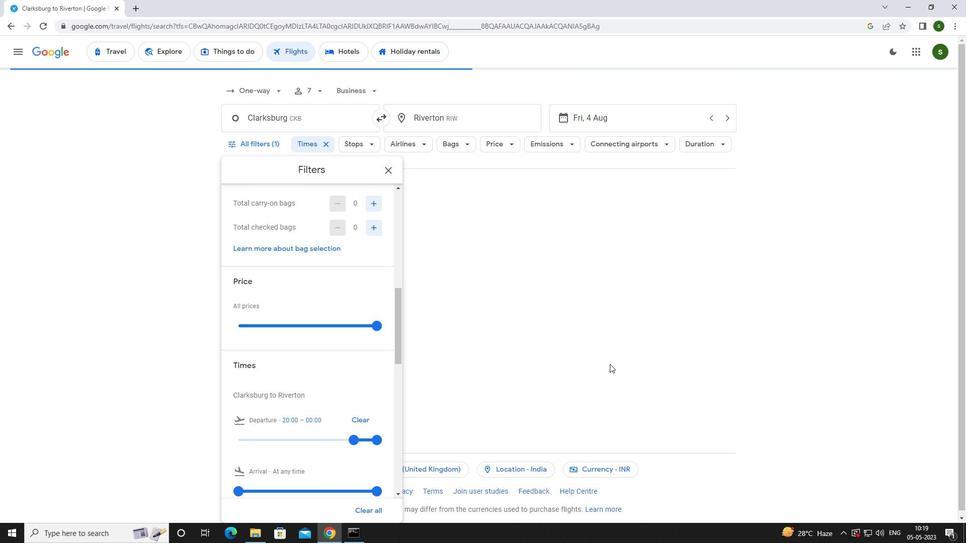 
Action: Mouse moved to (608, 363)
Screenshot: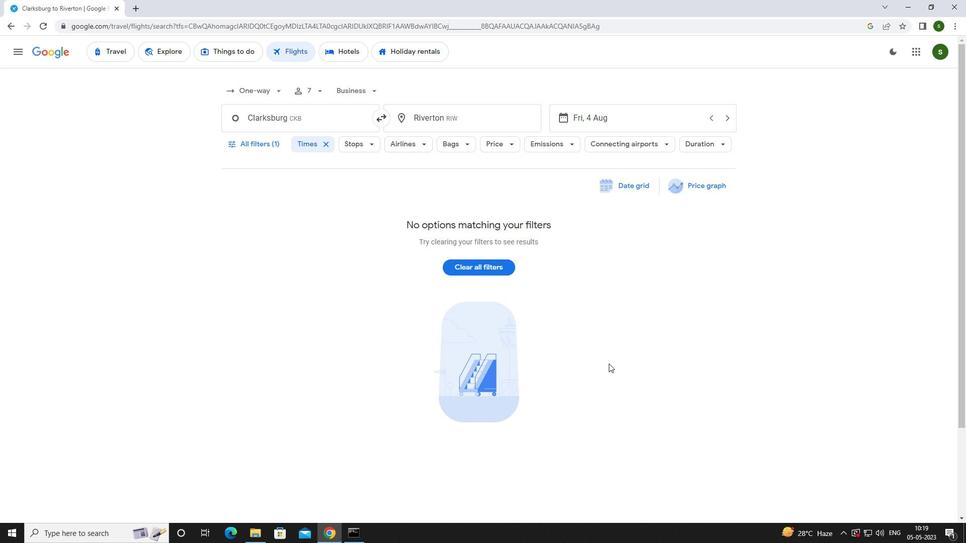 
